 Task: Develop a JavaScript function to generate random color palettes for design inspiration.
Action: Mouse moved to (130, 48)
Screenshot: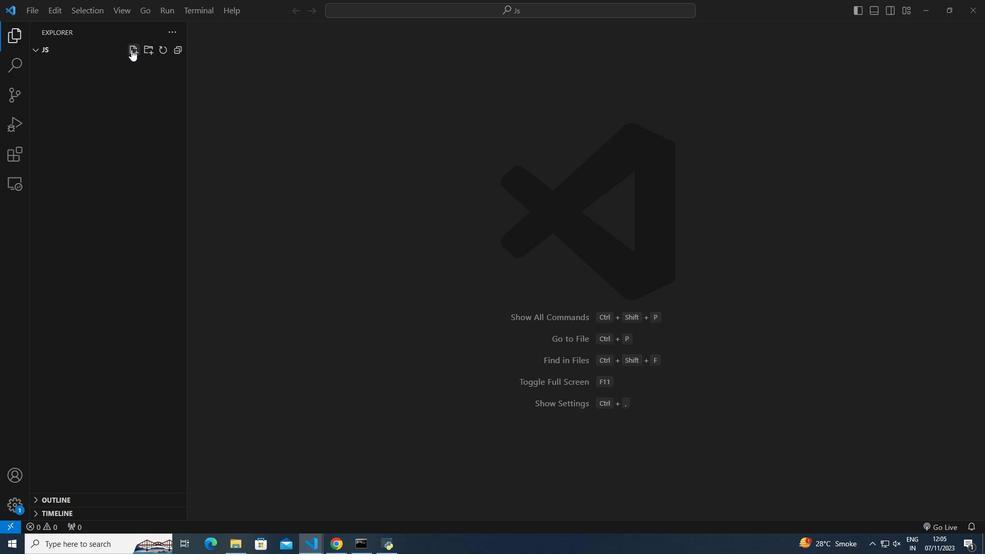 
Action: Mouse pressed left at (130, 48)
Screenshot: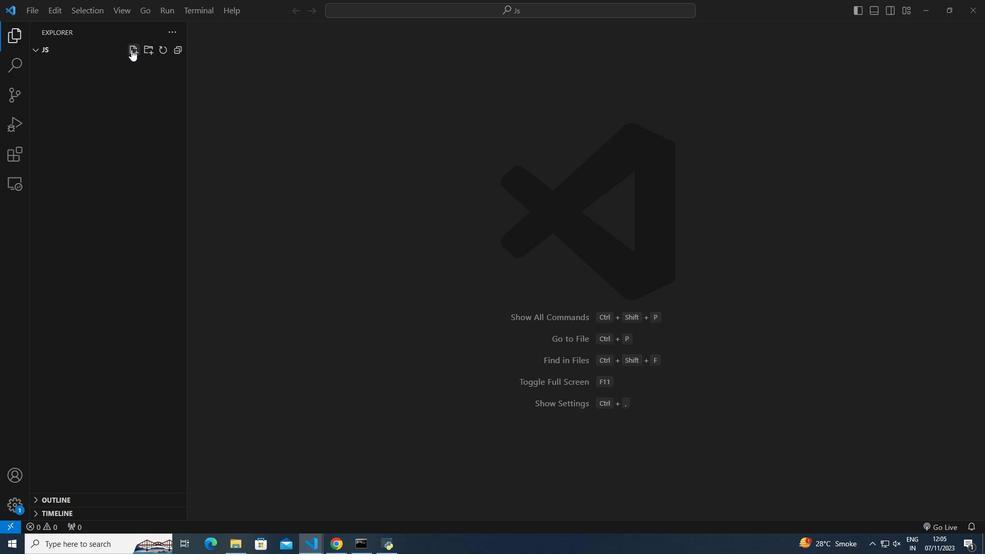 
Action: Mouse moved to (82, 62)
Screenshot: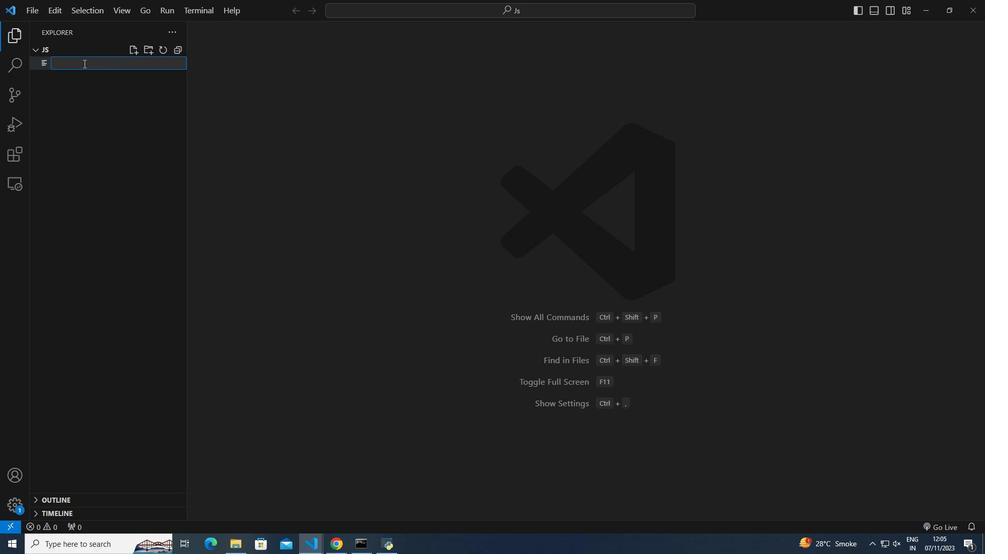 
Action: Mouse pressed left at (82, 62)
Screenshot: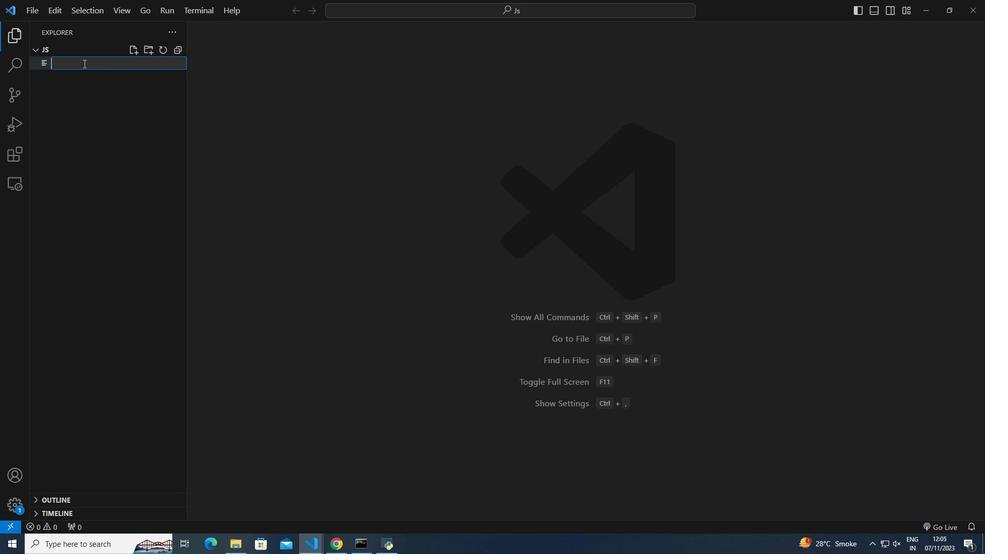 
Action: Mouse moved to (81, 63)
Screenshot: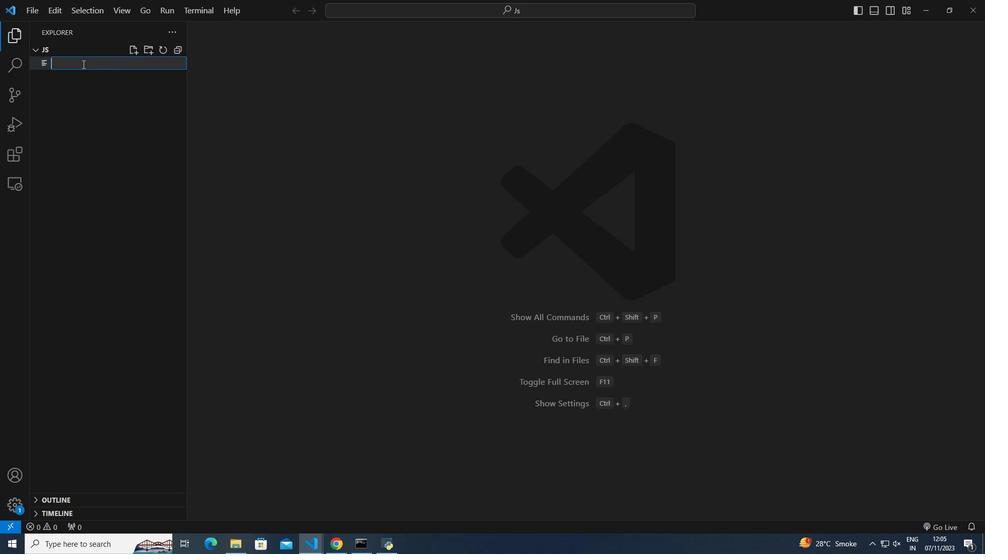 
Action: Key pressed rcolor.js<Key.enter>function<Key.space>generate<Key.backspace><Key.backspace><Key.backspace><Key.backspace><Key.backspace><Key.backspace><Key.backspace><Key.backspace><Key.shift>Random<Key.shift>Color<Key.shift>Palette<Key.shift_r><Key.shift_r>(num<Key.shift>C<Key.backspace><Key.right><Key.shift_r>{<Key.enter>com<Key.backspace>nst<Key.space>random<Key.shift>Color<Key.space>=<Key.space><Key.shift_r>(<Key.right><Key.space>=<Key.shift_r><Key.shift_r>><Key.space>'<Key.shift><Key.shift>#<Key.right><Key.space><Key.shift_r>+<Key.space><Key.shift>Math.flo<Key.enter><Key.shift_r><Key.shift_r><Key.shift_r><Key.shift_r><Key.shift_r><Key.shift_r>(<Key.shift>Math.random<Key.shift_r>(<Key.right><Key.space><Key.shift_r><Key.shift_r><Key.shift_r><Key.shift_r><Key.shift_r><Key.shift_r><Key.shift_r><Key.shift_r><Key.shift_r>*<Key.space>16777215<Key.right>.to<Key.shift>St<Key.enter><Key.shift_r>(16<Key.right>;<Key.enter><Key.enter>const<Key.space>color<Key.shift>Palette<Key.space>=<Key.space>[<Key.right>;<Key.enter><Key.enter>for<Key.space><Key.shift_r>(let<Key.space>i<Key.space>=<Key.space>0;<Key.space>i<Key.space><Key.shift_r><<Key.space>num;<Key.space>i<Key.shift_r>++<Key.right><Key.shift_r><Key.shift_r><Key.shift_r><Key.shift_r><Key.shift_r><Key.shift_r><Key.shift_r><Key.shift_r><Key.shift_r>{<Key.enter>color<Key.enter>.push<Key.shift_r>(random<Key.down><Key.enter><Key.shift_r>(<Key.right><Key.right>;<Key.enter><Key.backspace><Key.backspace><Key.backspace><Key.down><Key.enter>return<Key.space>color<Key.enter>;
Screenshot: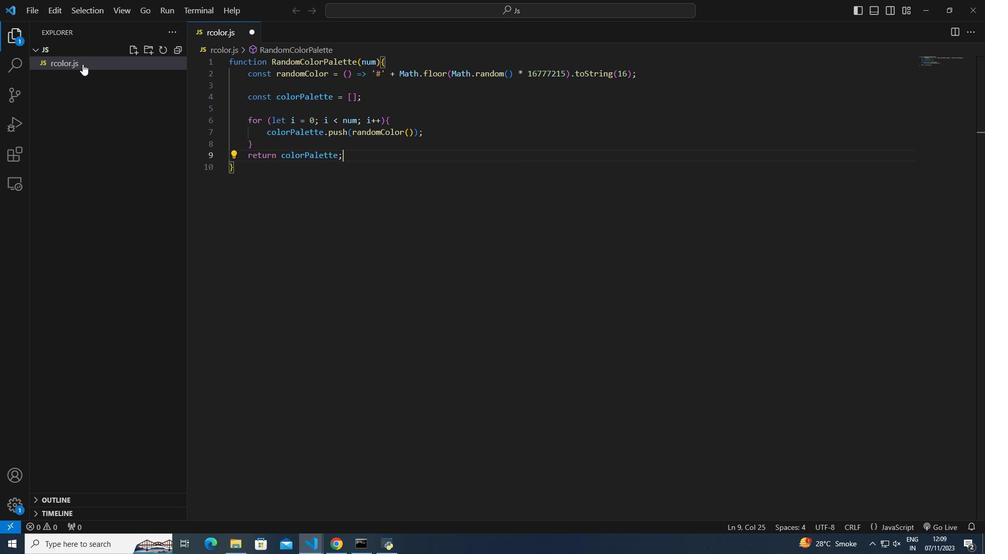 
Action: Mouse moved to (81, 63)
Screenshot: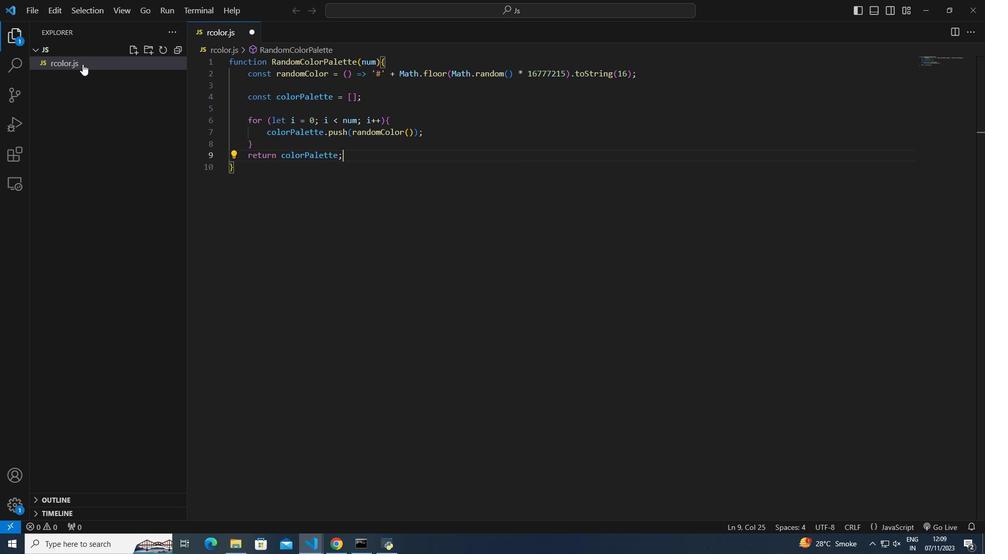 
Action: Key pressed <Key.down><Key.enter><Key.enter><<191>><Key.shift>Generate<Key.space>a<Key.space>random<Key.space>color<Key.space>palette<Key.space>with<Key.space>5<Key.space>colors<Key.enter>const<Key.space>number<Key.shift><Key.shift><Key.shift><Key.shift>Of<Key.shift><Key.shift><Key.shift><Key.shift><Key.shift><Key.shift><Key.shift><Key.shift>Color<Key.space>=<Key.space>5;<Key.enter>const<Key.space>random<Key.shift_r><Key.shift_r><Key.shift_r>Palette.for<Key.down><Key.down><Key.enter>
Screenshot: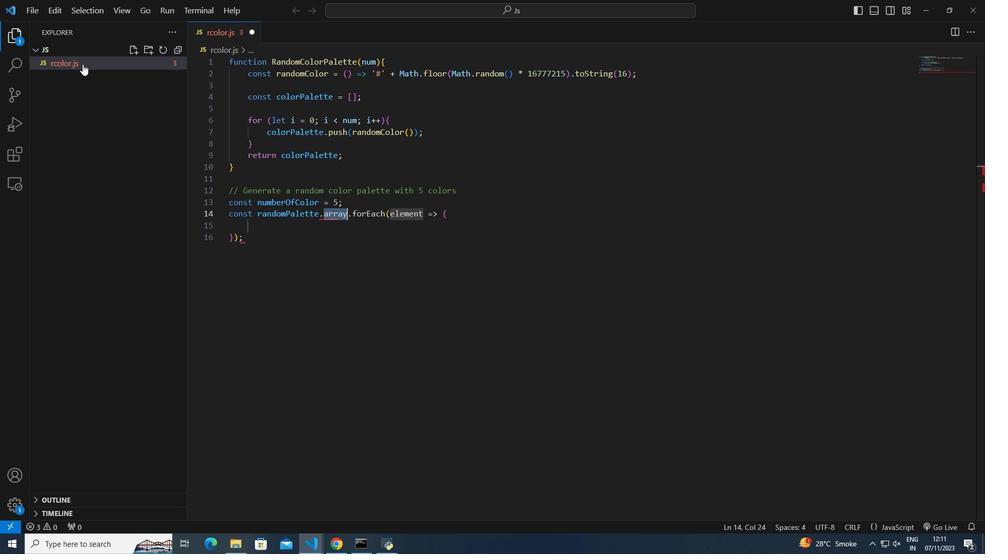 
Action: Mouse moved to (453, 207)
Screenshot: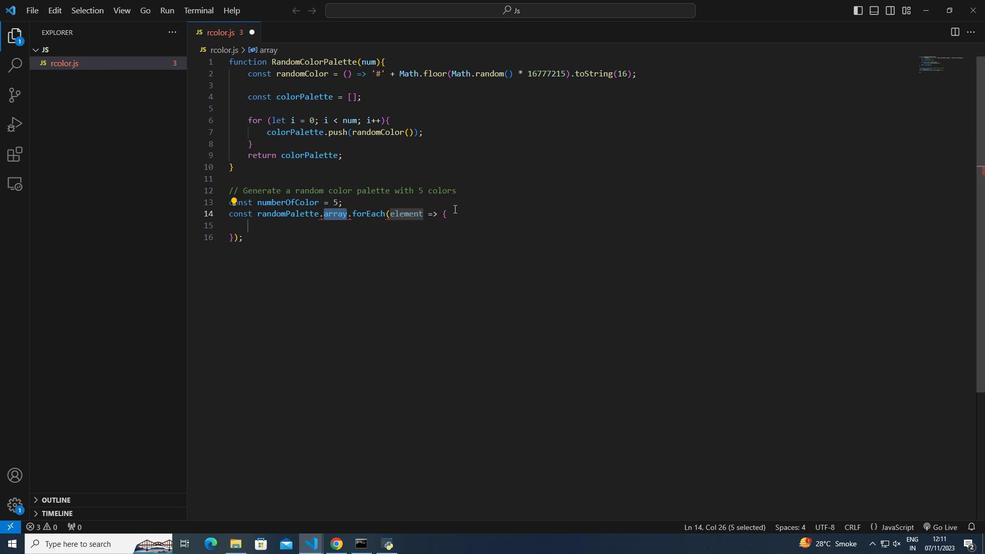 
Action: Mouse pressed left at (453, 207)
Screenshot: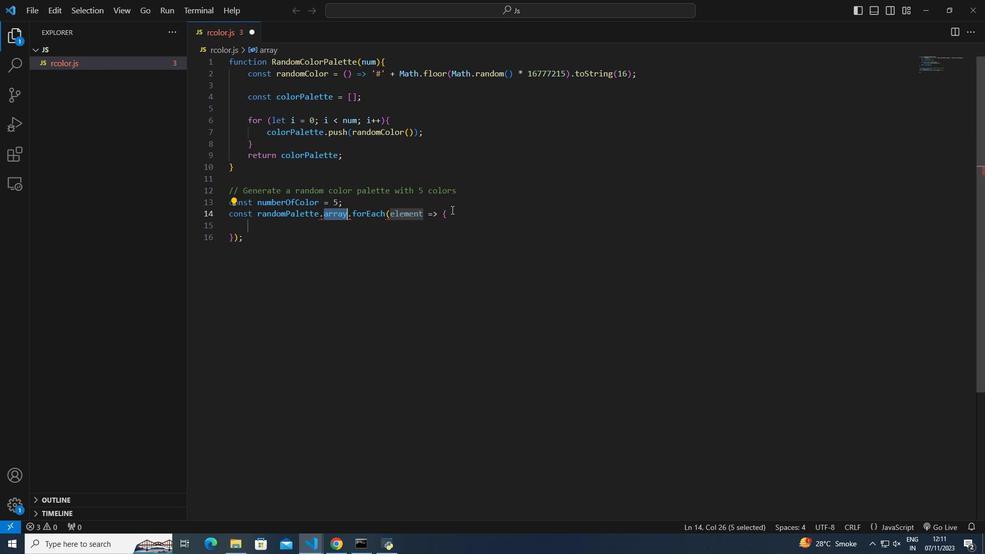 
Action: Mouse moved to (320, 214)
Screenshot: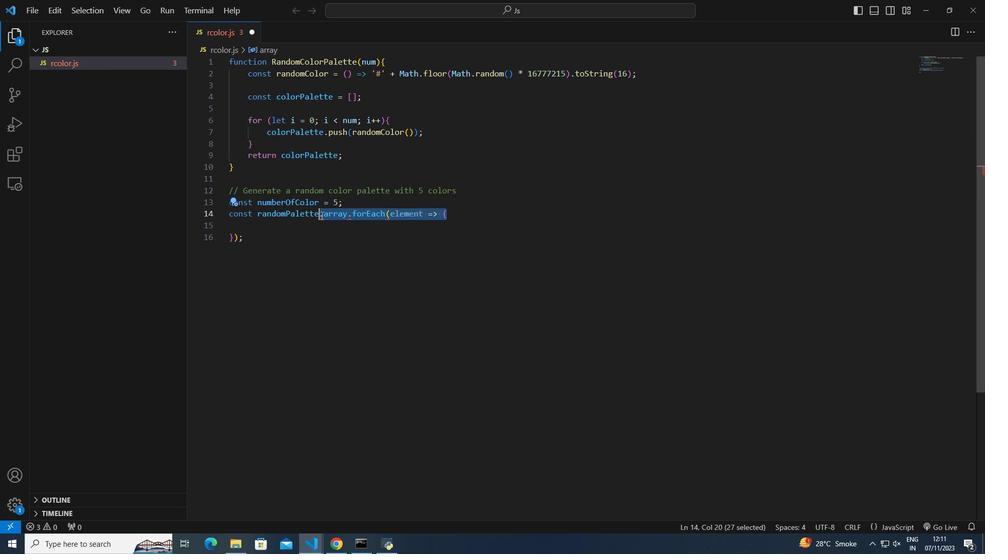 
Action: Key pressed <Key.backspace>for<Key.shift>E<Key.backspace><Key.backspace><Key.backspace><Key.backspace>.for<Key.shift>Each<Key.shift_r>(
Screenshot: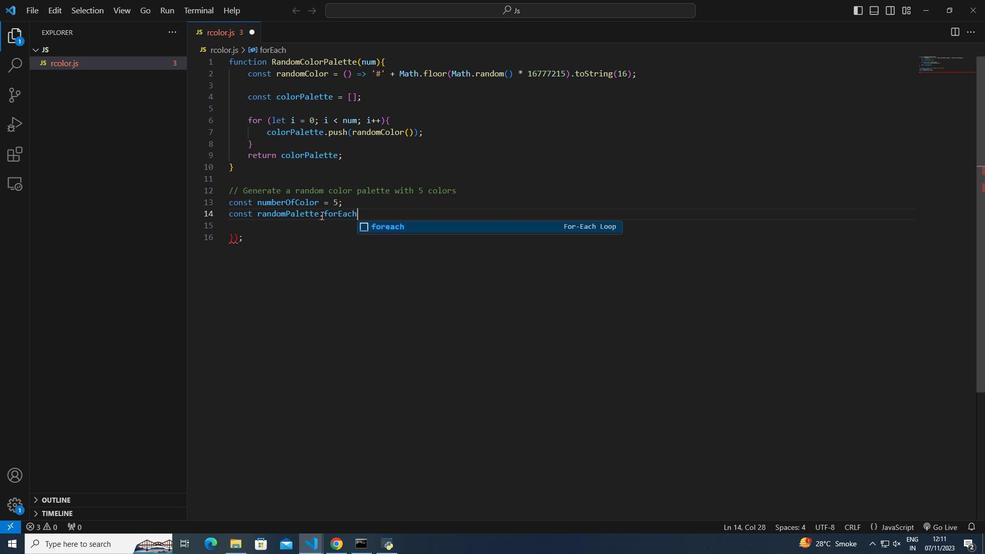 
Action: Mouse moved to (360, 212)
Screenshot: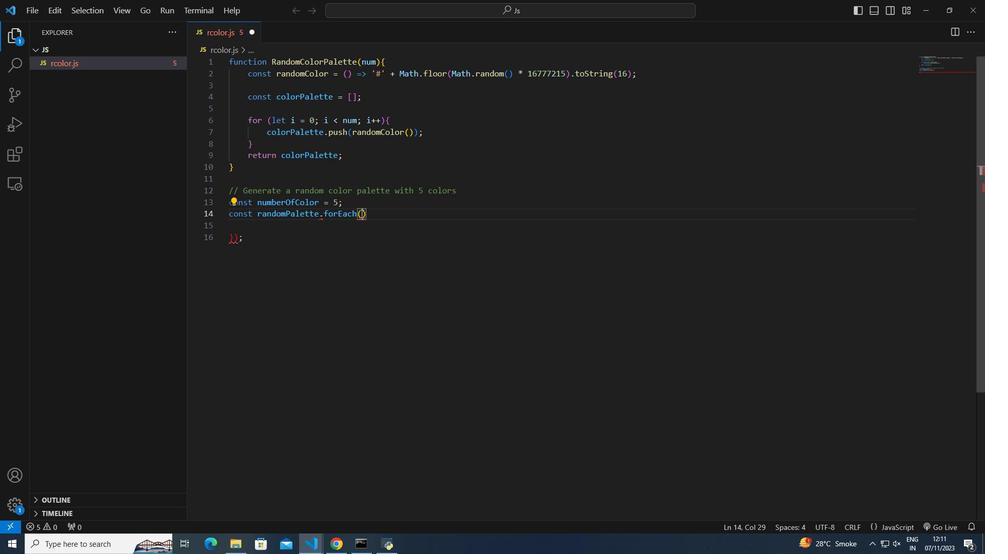 
Action: Mouse pressed left at (360, 212)
Screenshot: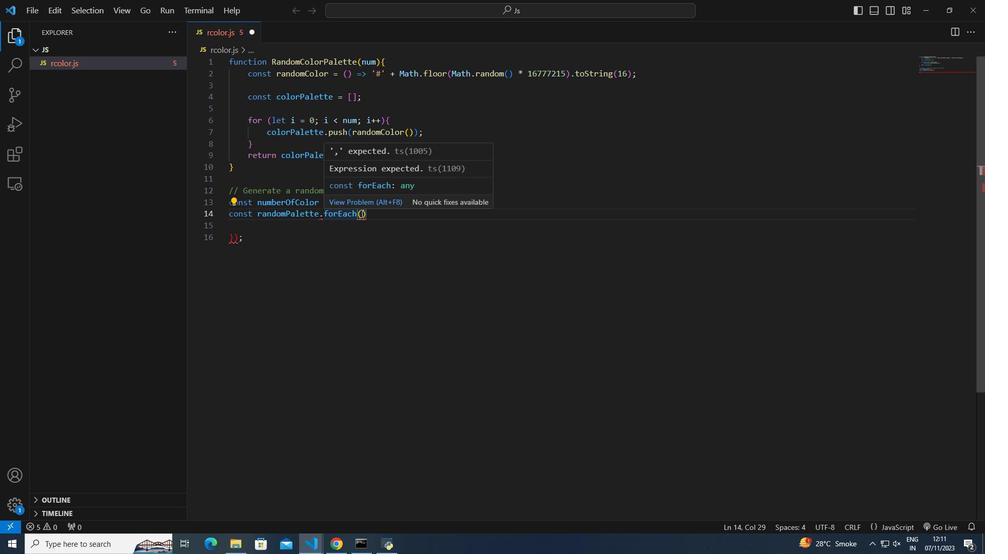 
Action: Mouse moved to (393, 210)
Screenshot: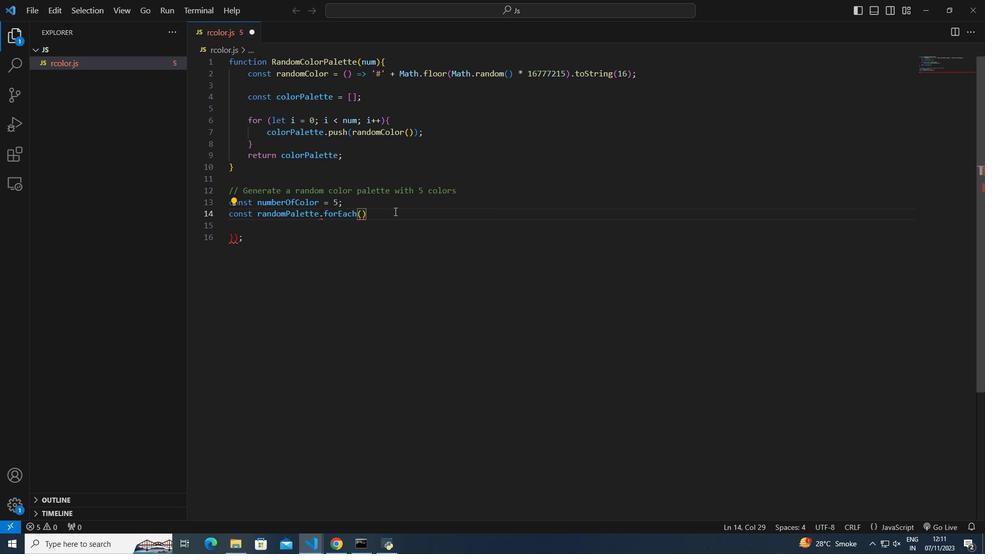 
Action: Key pressed color<Key.space>=<Key.shift_r>><Key.space><Key.shift_r><Key.shift_r><Key.shift_r>{<Key.enter>
Screenshot: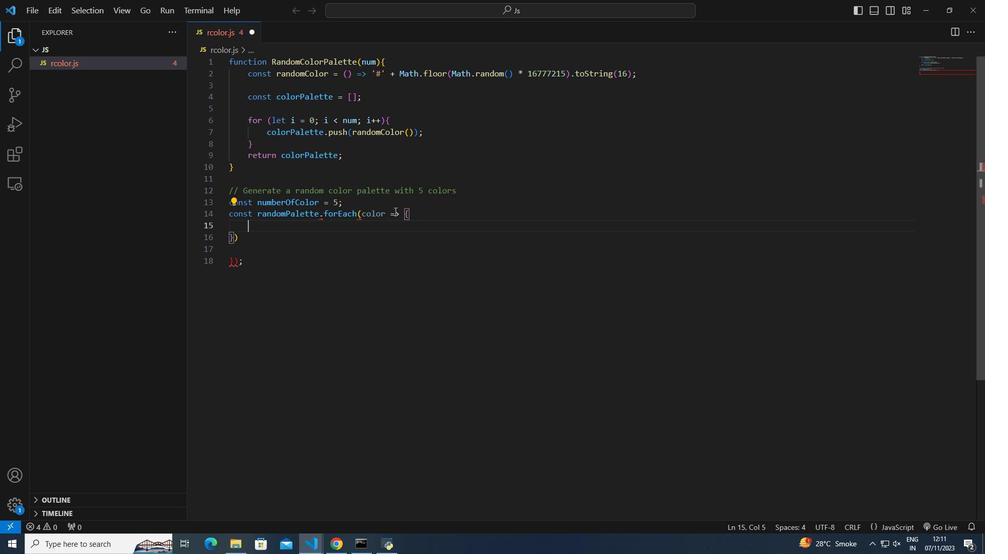
Action: Mouse moved to (242, 260)
Screenshot: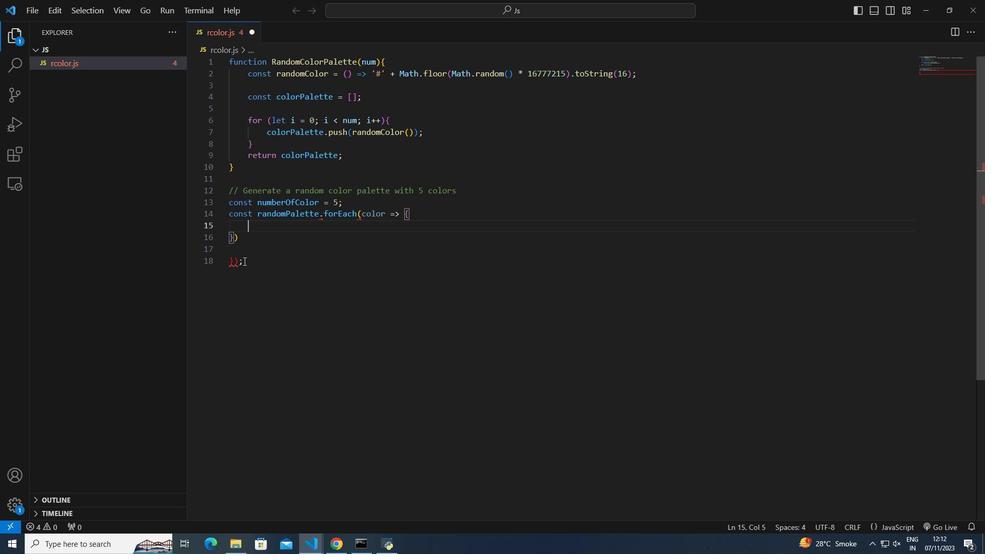 
Action: Mouse pressed left at (242, 260)
Screenshot: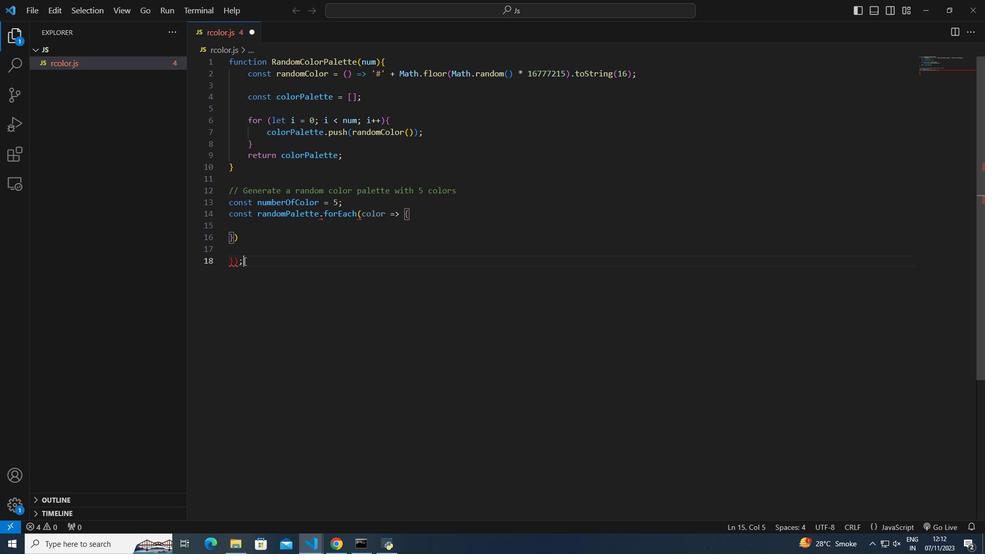 
Action: Mouse moved to (217, 261)
Screenshot: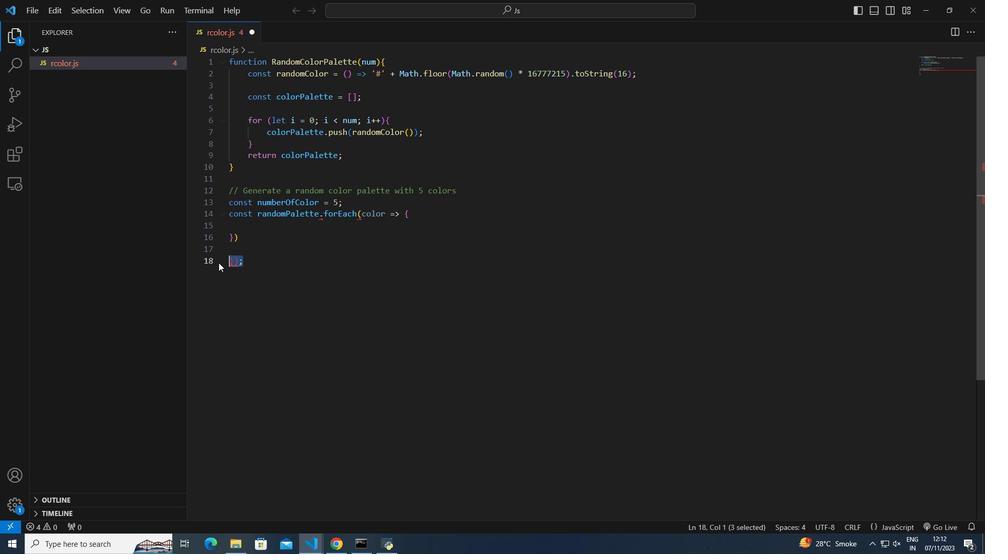 
Action: Key pressed <Key.backspace>
Screenshot: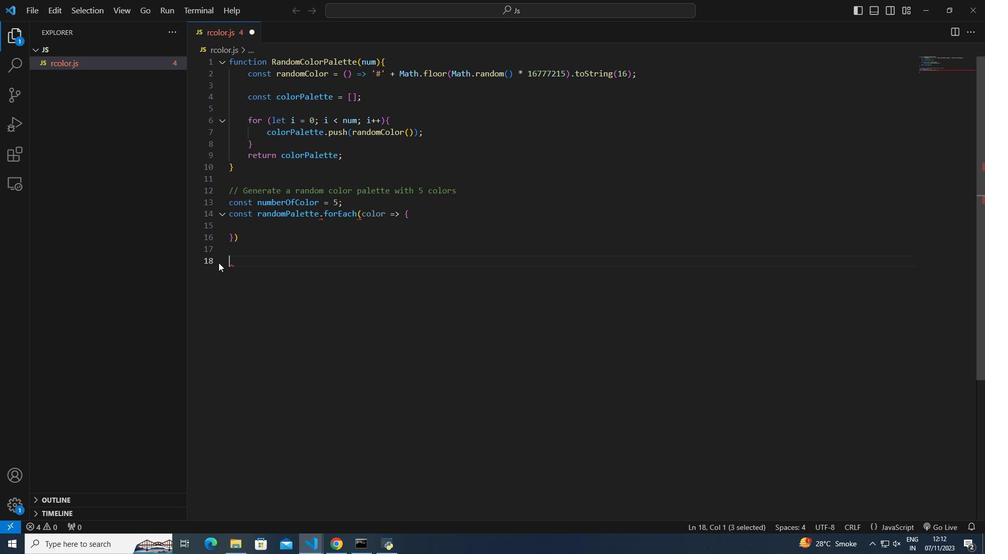 
Action: Mouse moved to (413, 212)
Screenshot: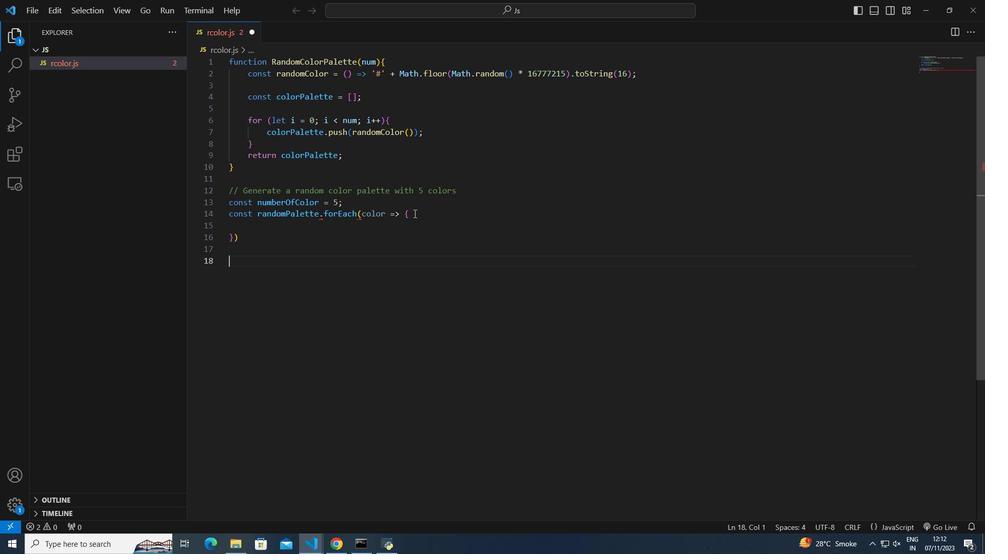 
Action: Mouse pressed left at (413, 212)
Screenshot: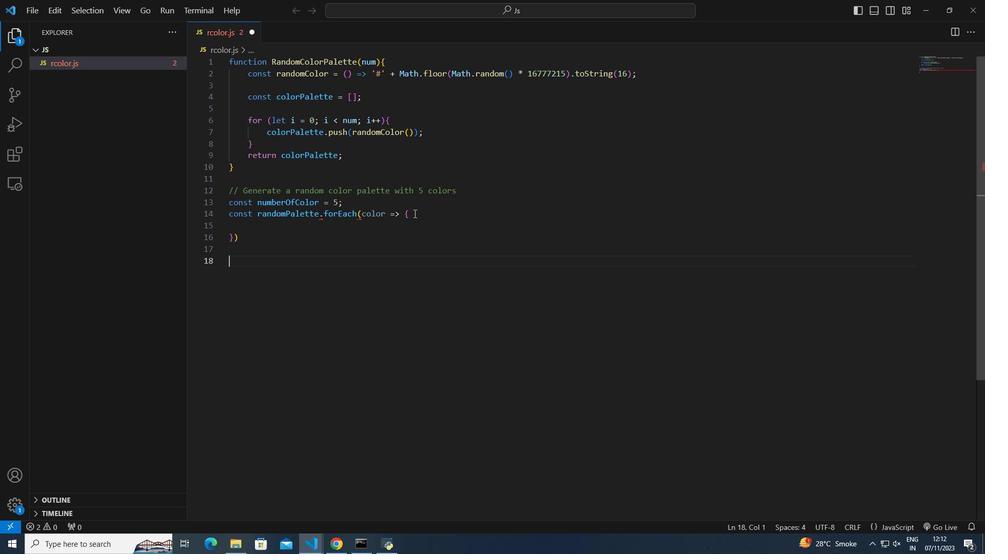 
Action: Key pressed <Key.backspace><Key.backspace><Key.backspace><Key.backspace><Key.backspace><Key.backspace><Key.backspace><Key.backspace><Key.backspace><Key.backspace><Key.backspace><Key.backspace>\<Key.backspace><Key.backspace><Key.backspace><Key.backspace><Key.backspace><Key.backspace><Key.backspace><Key.backspace><Key.backspace>e<Key.space>=<Key.space>g<Key.backspace><Key.shift>Random<Key.enter><Key.shift_r>(number<Key.enter><Key.right>;
Screenshot: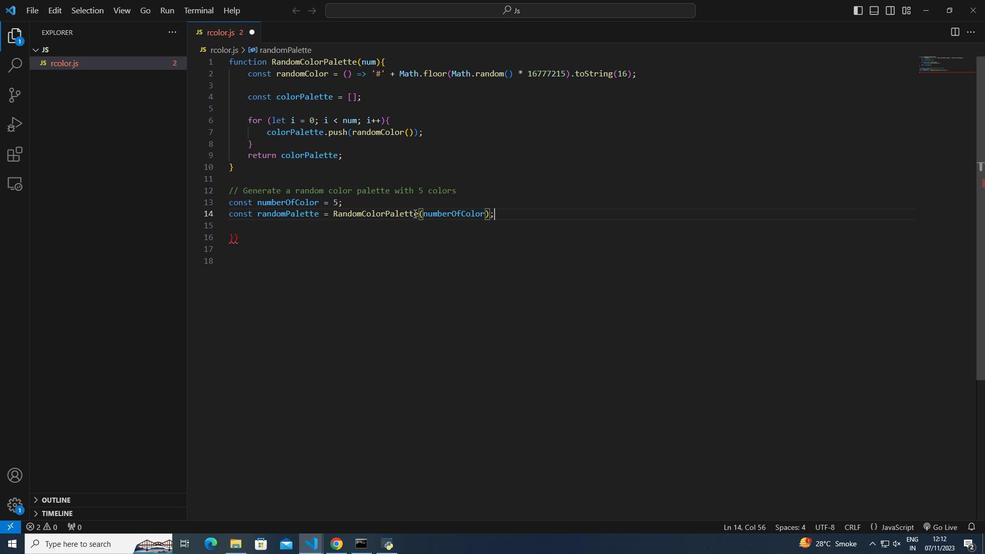 
Action: Mouse moved to (240, 236)
Screenshot: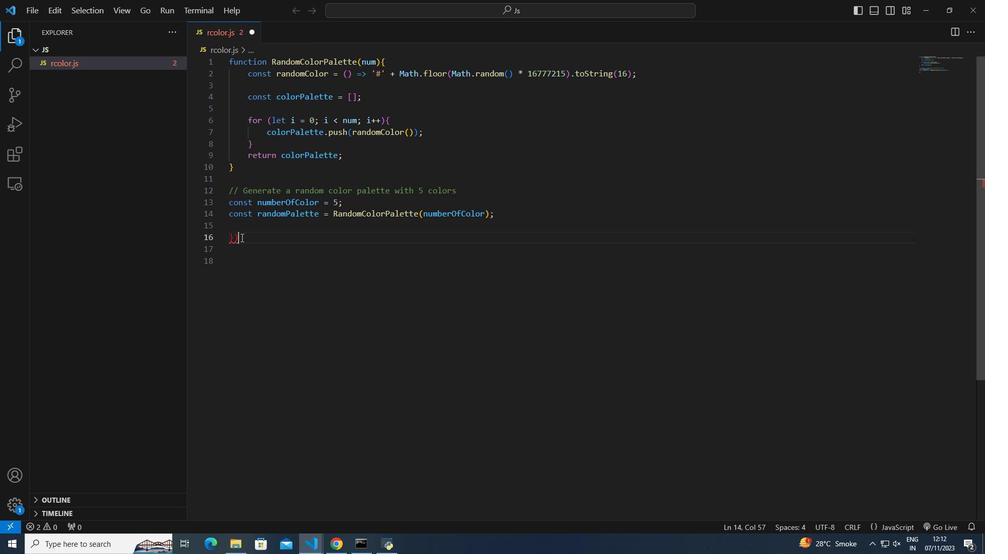 
Action: Mouse pressed left at (240, 236)
Screenshot: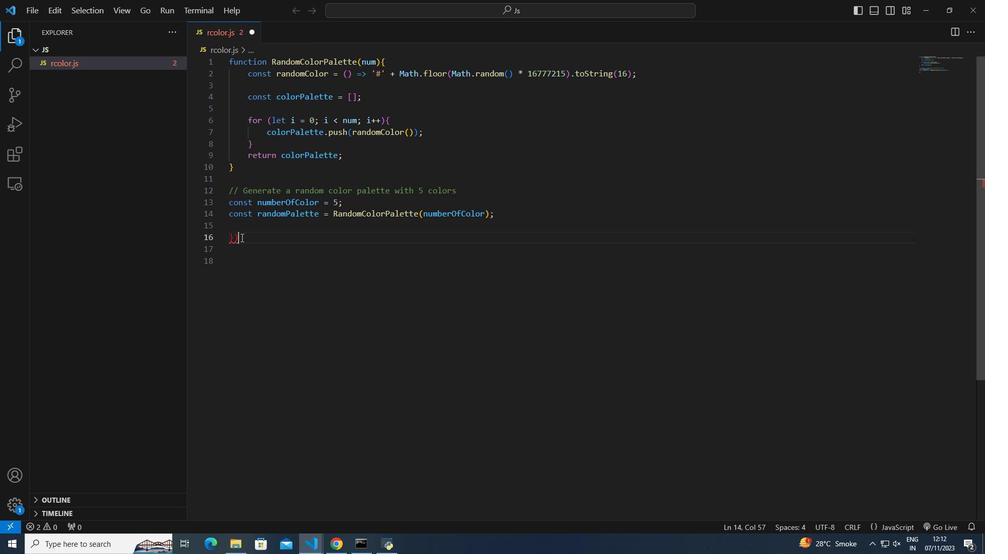 
Action: Mouse moved to (240, 236)
Screenshot: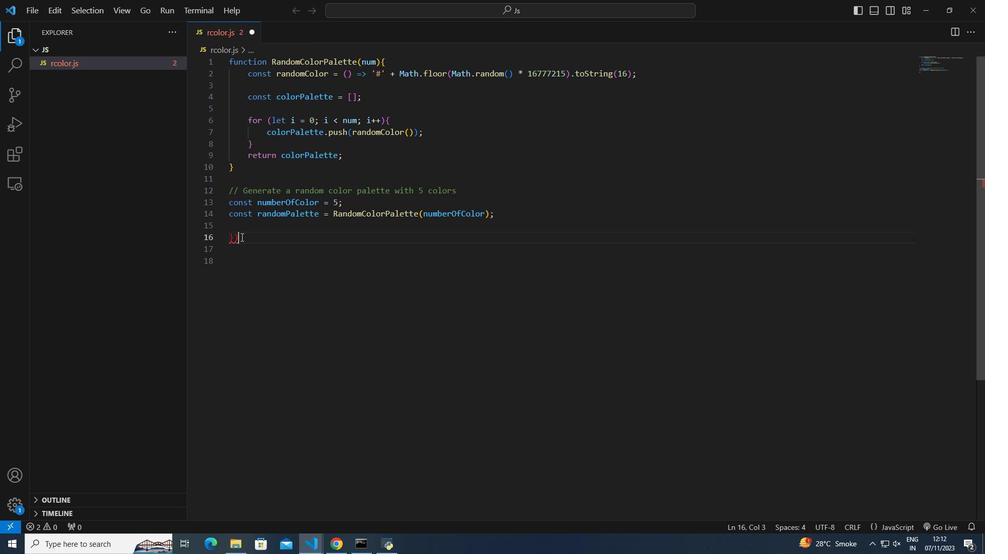 
Action: Key pressed <Key.backspace><Key.backspace><Key.backspace><Key.enter>console.log<Key.shift_r>(<Key.shift_r>"<Key.shift>Random<Key.space><Key.shift>Color<Key.space><Key.shift>Palette<Key.shift_r>:<Key.space><Key.right><Key.right>;<Key.enter>random<Key.down><Key.enter>.for<Key.enter><Key.shift_r><Key.shift_r><Key.shift_r><Key.shift_r><Key.shift_r><Key.shift_r><Key.shift_r>(color<Key.space>=<Key.shift_r>><Key.space><Key.shift_r><Key.shift_r><Key.shift_r>{<Key.enter>console.log<Key.shift_r>(color<Key.right>;
Screenshot: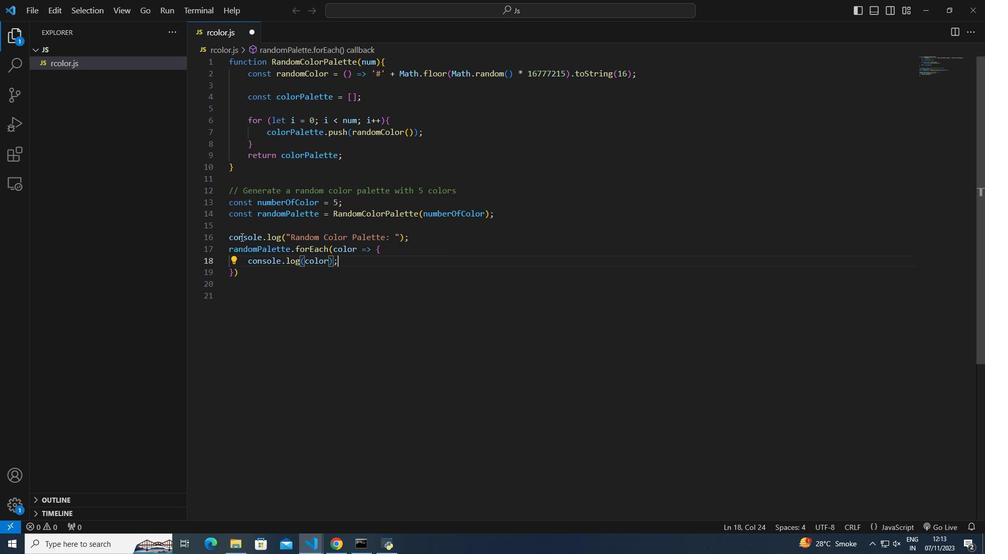 
Action: Mouse moved to (243, 236)
Screenshot: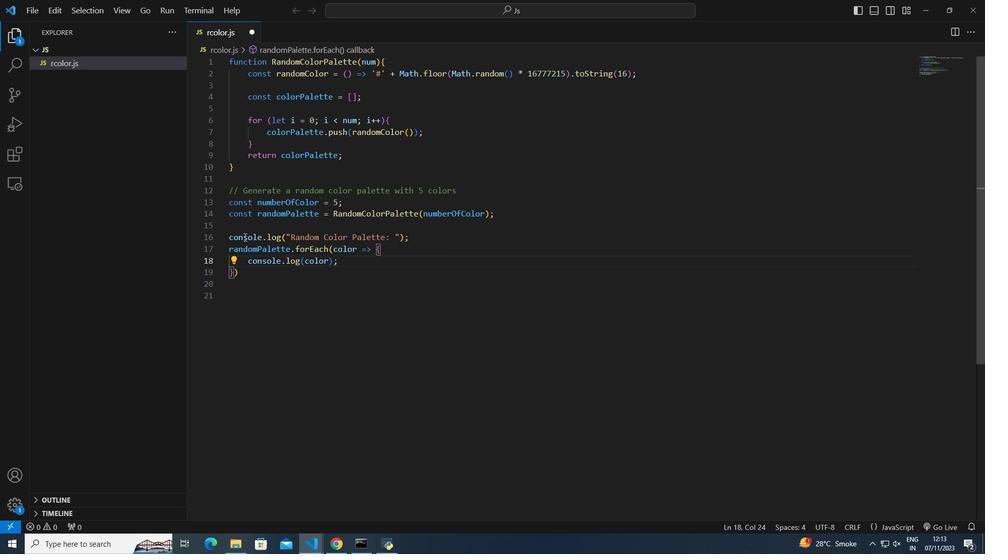 
Action: Key pressed <Key.down>;ctrl+S
Screenshot: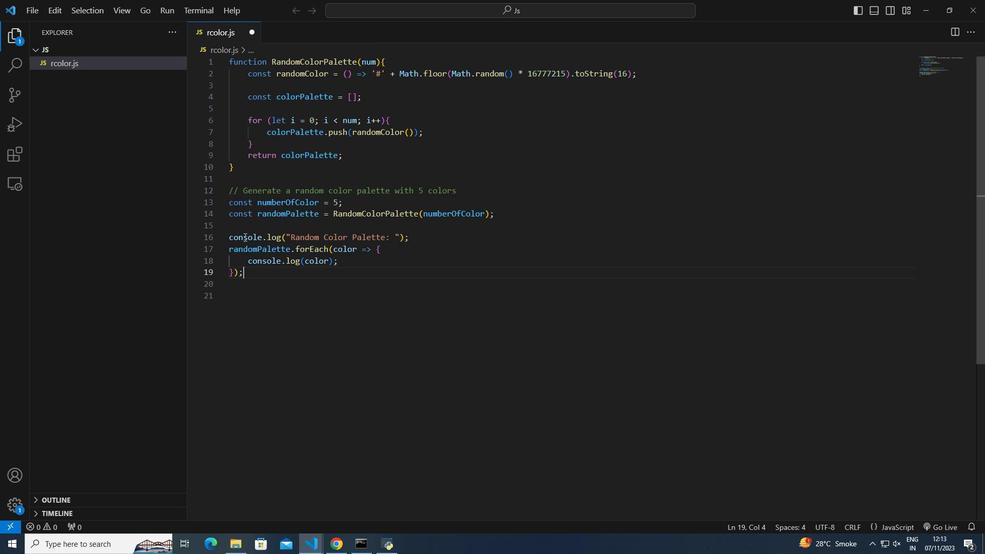 
Action: Mouse moved to (199, 9)
Screenshot: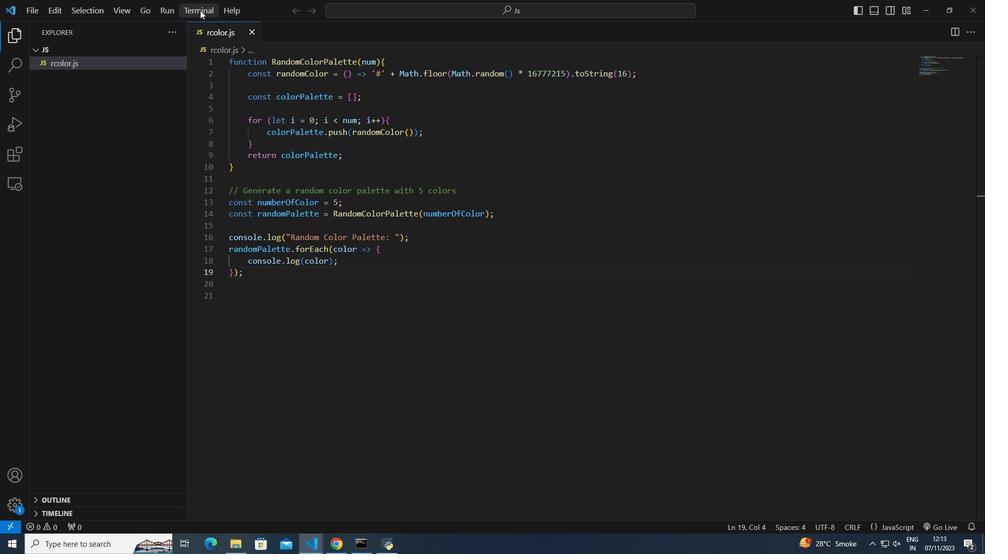
Action: Mouse pressed left at (199, 9)
Screenshot: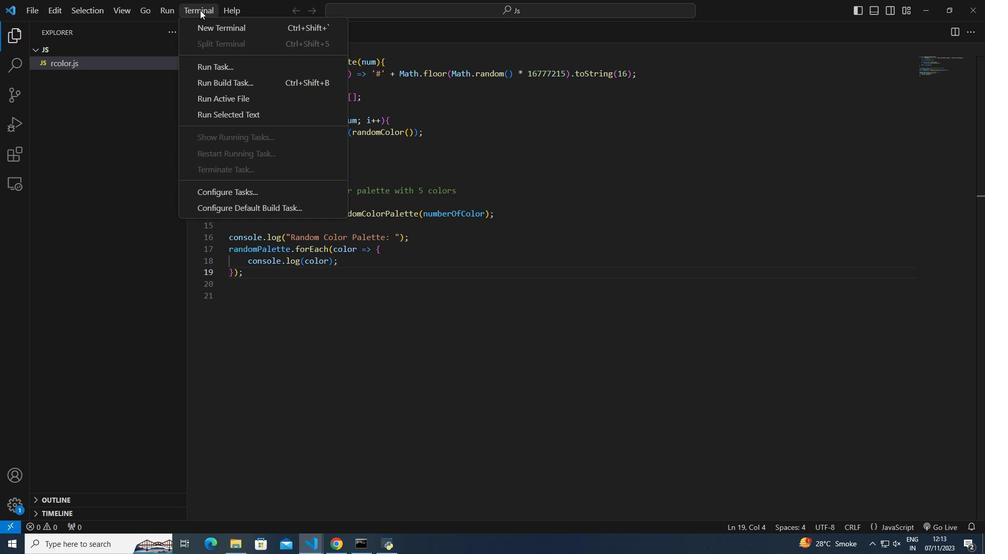 
Action: Mouse moved to (208, 25)
Screenshot: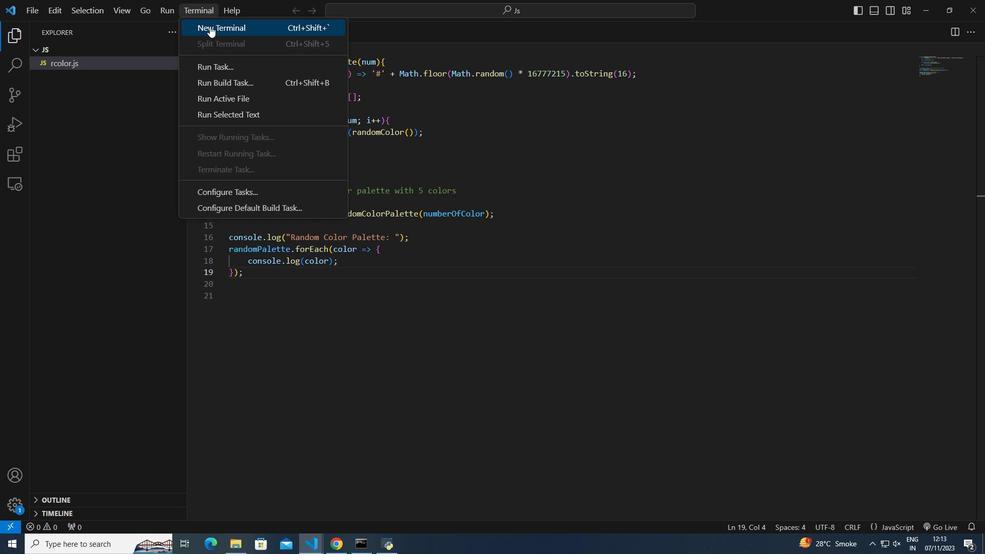 
Action: Mouse pressed left at (208, 25)
Screenshot: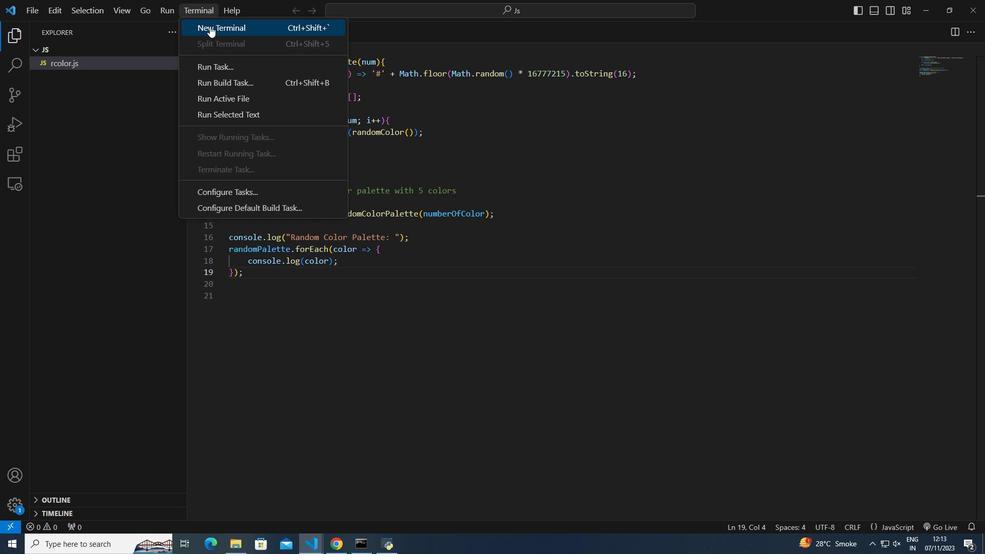 
Action: Mouse moved to (343, 407)
Screenshot: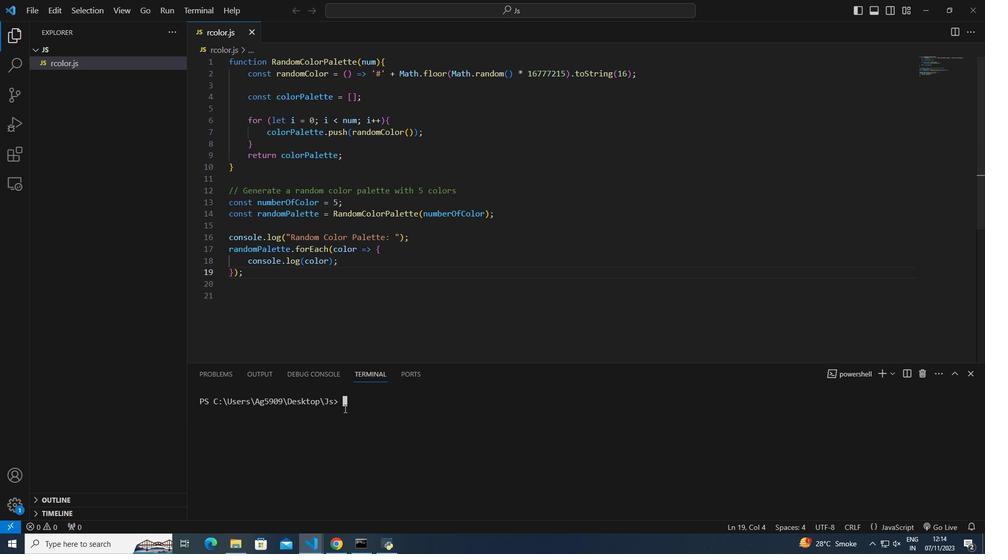 
Action: Key pressed node<Key.space>rcolor.js<Key.enter>
Screenshot: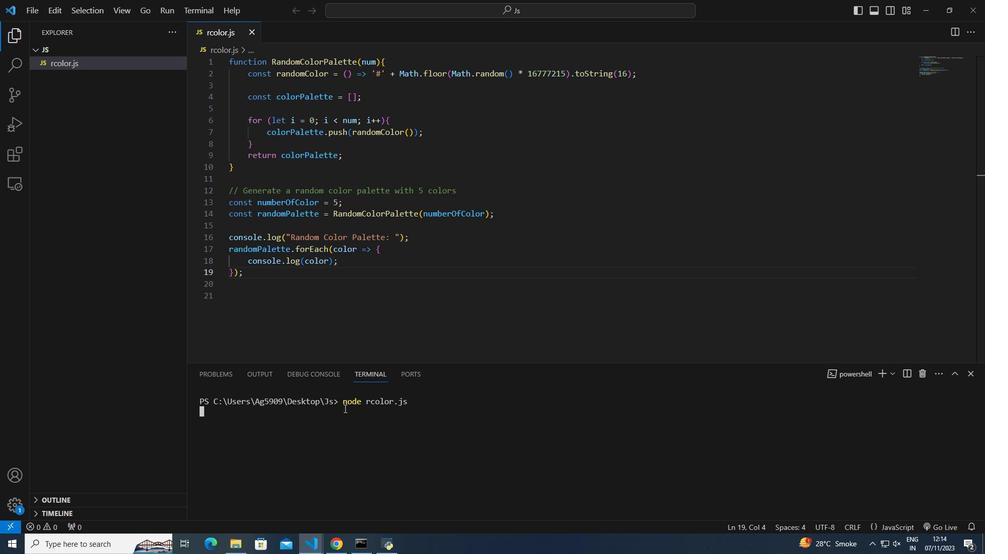 
